 Task: Create New Customer with Customer Name: Trading Post Etc., Billing Address Line1: 1226 Ridge Road, Billing Address Line2:  Dodge City, Billing Address Line3:  Kansas 67801, Cell Number: 785-697-6935
Action: Mouse moved to (149, 30)
Screenshot: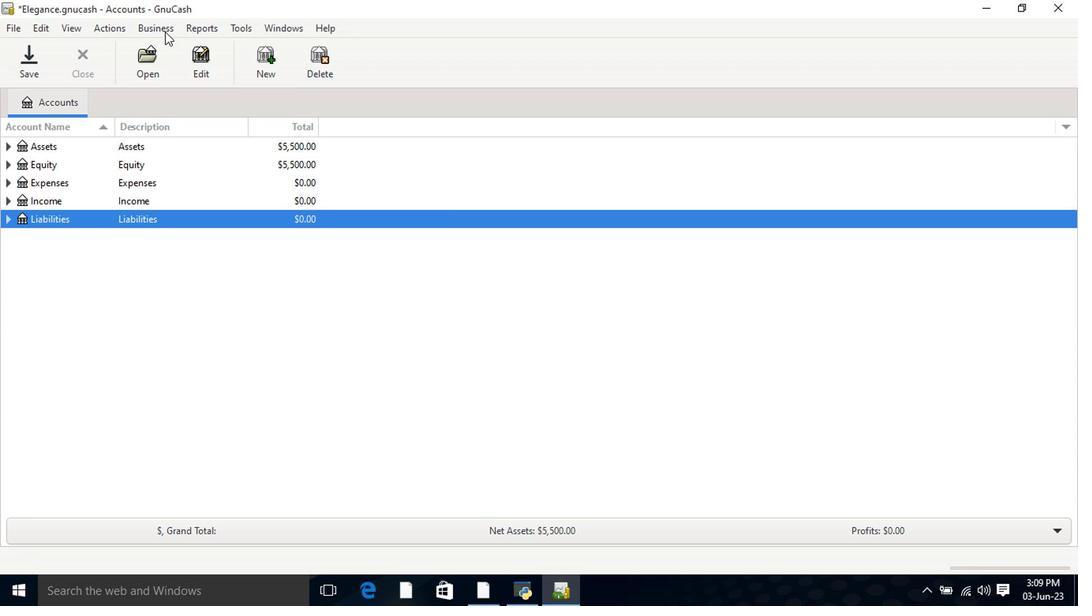 
Action: Mouse pressed left at (149, 30)
Screenshot: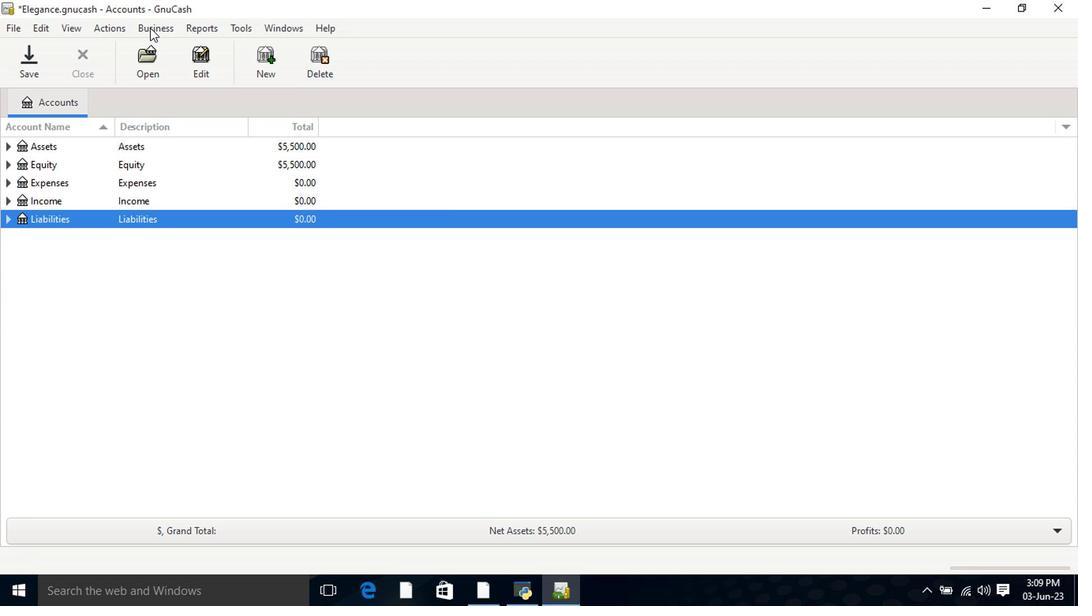 
Action: Mouse moved to (327, 74)
Screenshot: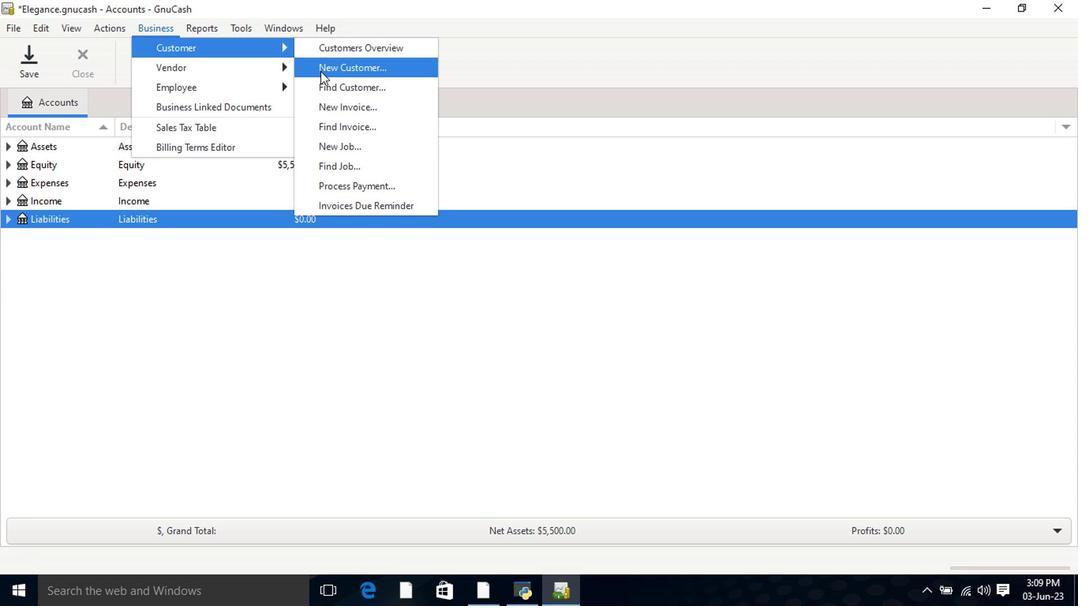 
Action: Mouse pressed left at (327, 74)
Screenshot: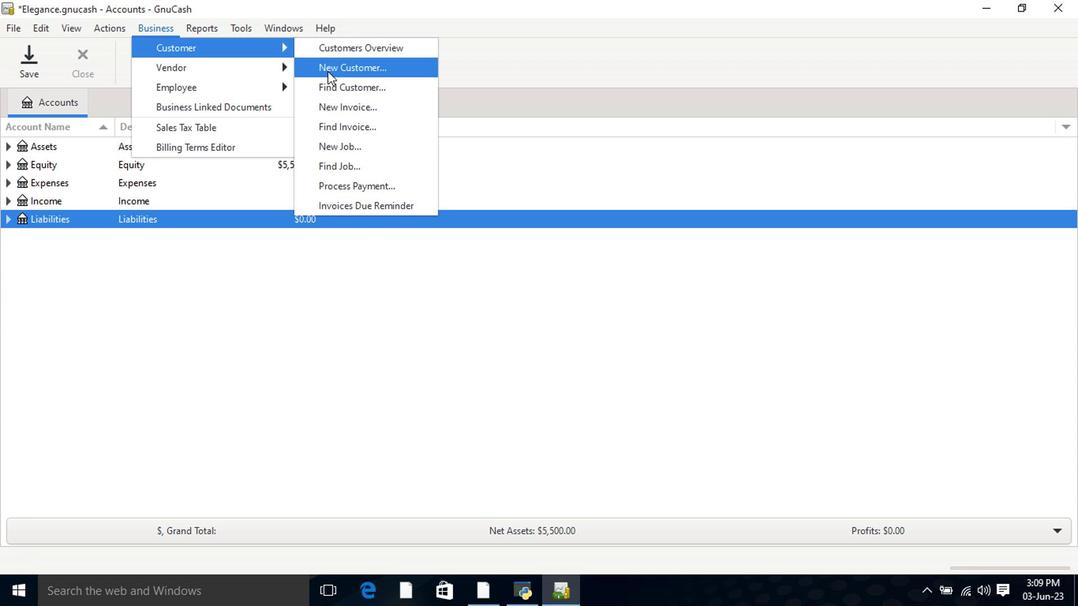 
Action: Mouse moved to (545, 183)
Screenshot: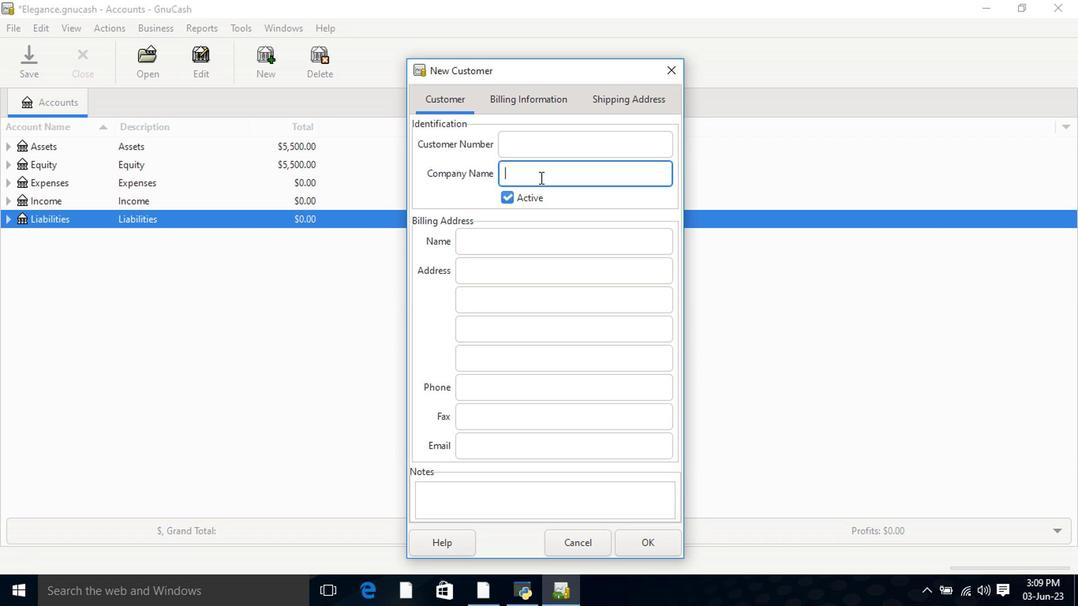 
Action: Key pressed <Key.shift>Trading<Key.space><Key.shift>Post<Key.space><Key.shift>Etc.<Key.tab><Key.tab><Key.tab><Key.shift>1226<Key.space><Key.shift>Ridge<Key.space><Key.shift><Key.shift><Key.shift><Key.shift><Key.shift><Key.shift>Road<Key.tab><Key.shift>Dog<Key.backspace>dge<Key.space><Key.shift>City<Key.tab><Key.shift>Kansas<Key.space>67801<Key.tab><Key.tab>785-697-6935
Screenshot: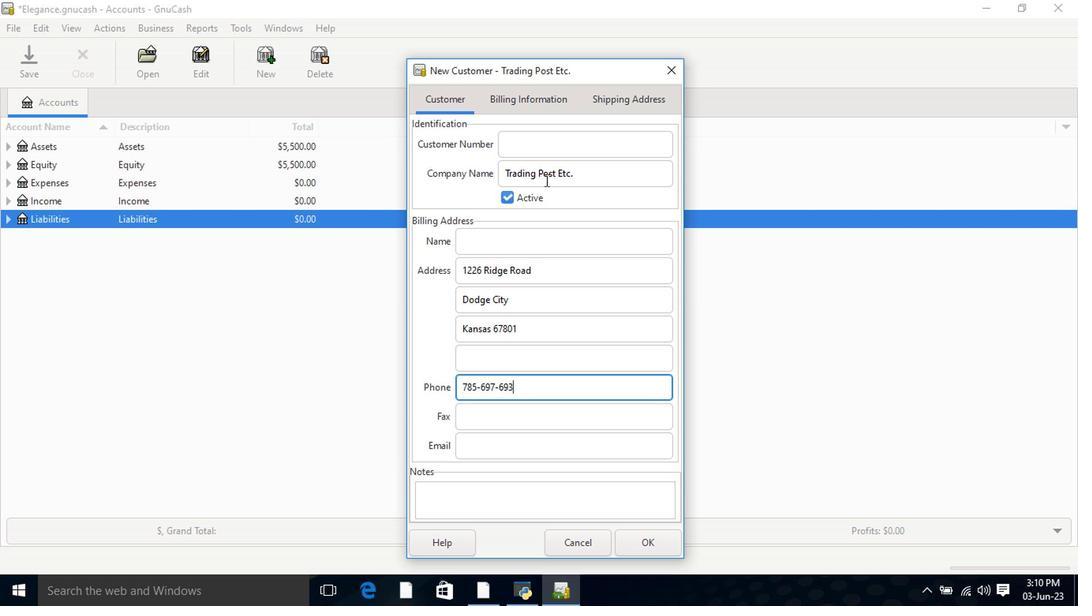 
Action: Mouse moved to (535, 111)
Screenshot: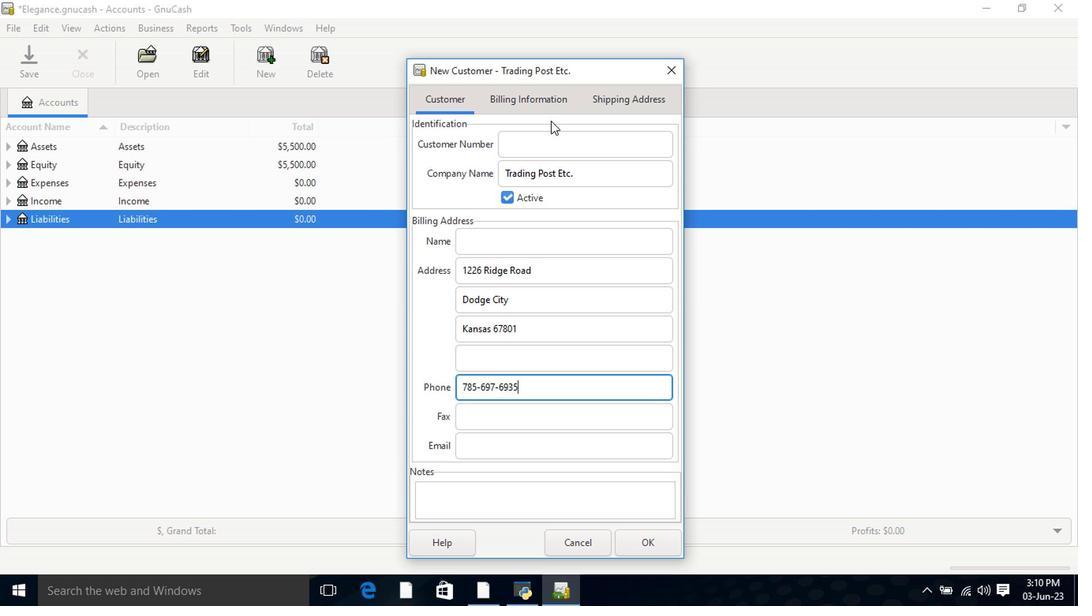 
Action: Mouse pressed left at (535, 111)
Screenshot: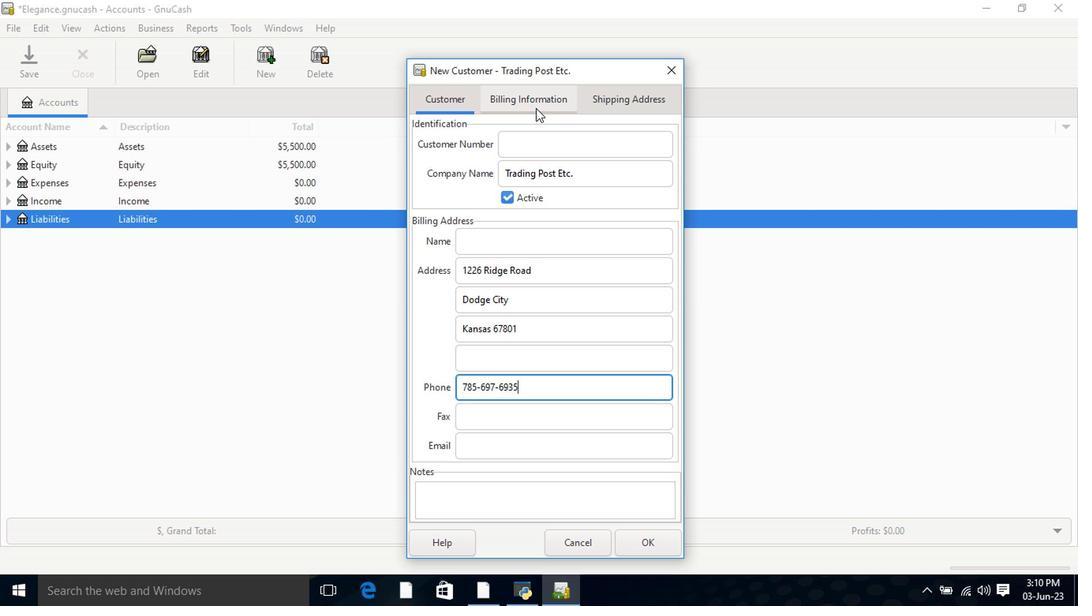 
Action: Mouse moved to (609, 103)
Screenshot: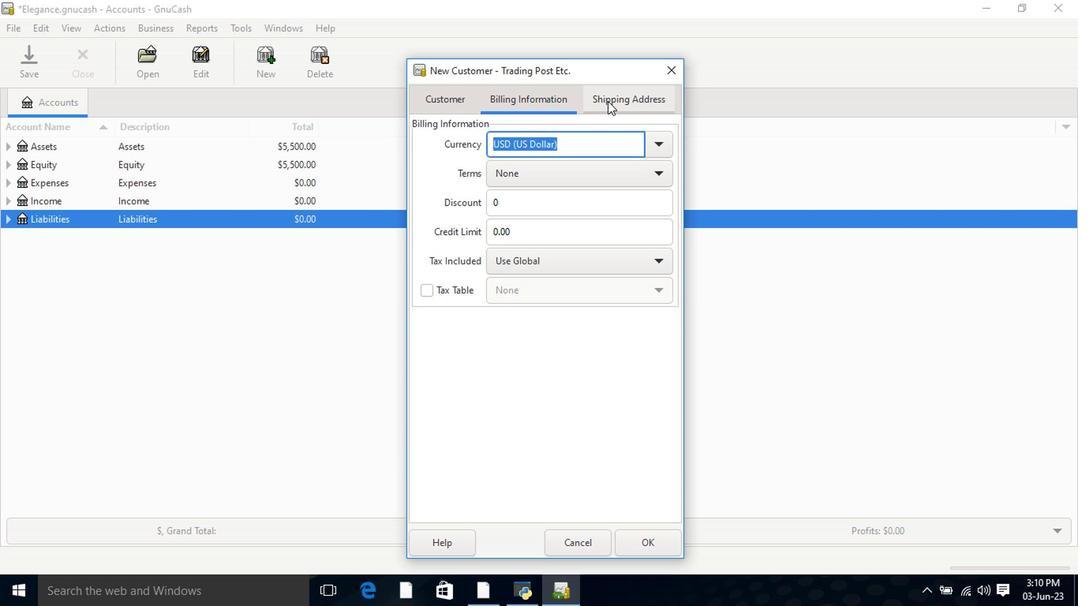 
Action: Mouse pressed left at (609, 103)
Screenshot: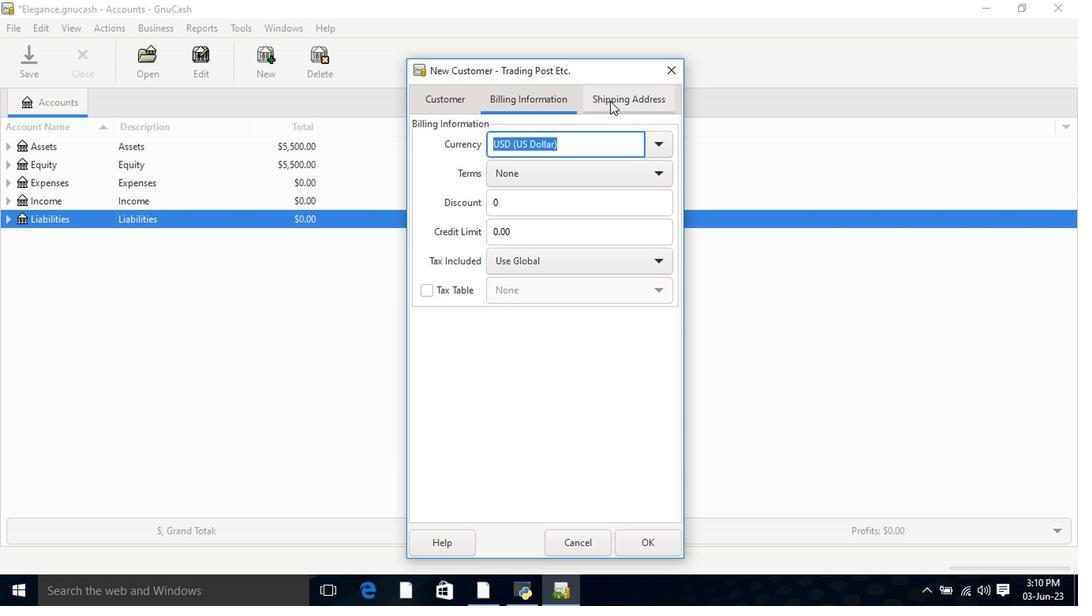 
Action: Mouse moved to (661, 540)
Screenshot: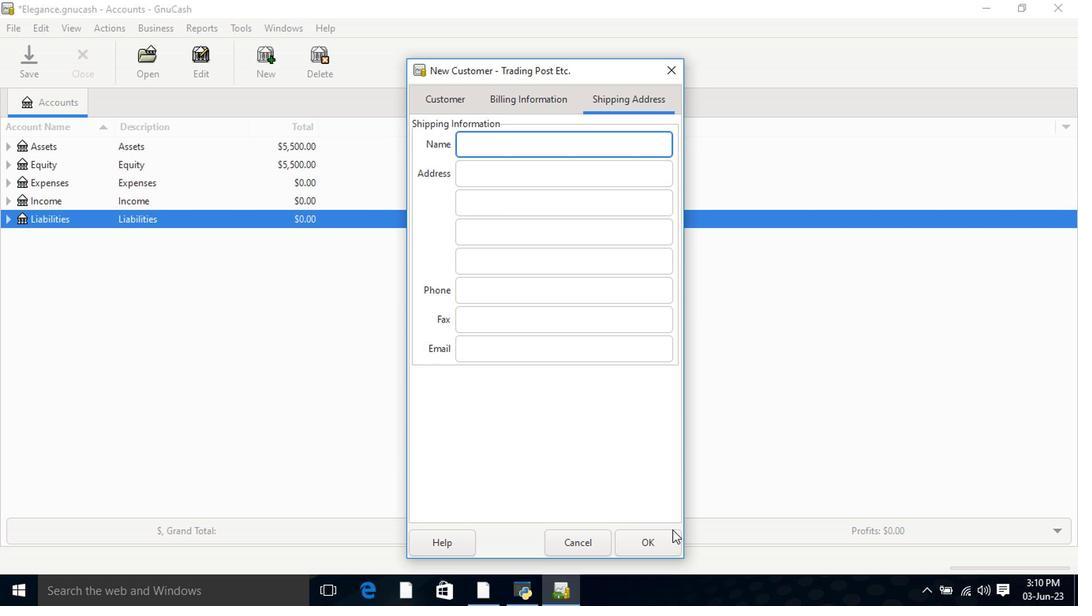 
Action: Mouse pressed left at (661, 540)
Screenshot: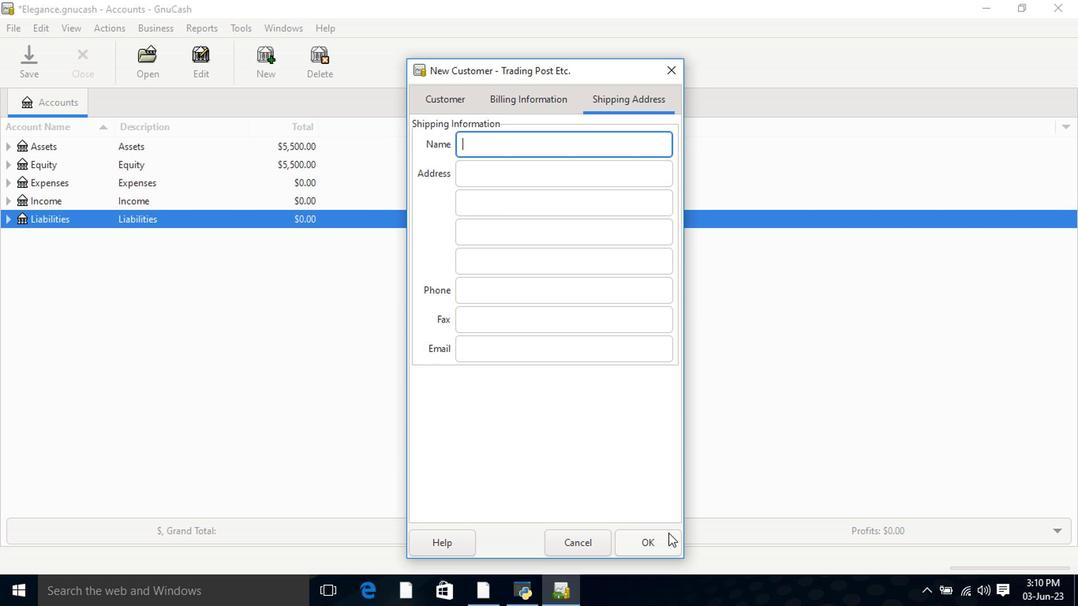 
